 Task: Create in the project BeyondPlan in Backlog an issue 'Develop a new feature to allow for dynamic form creation and customization', assign it to team member softage.2@softage.net and change the status to IN PROGRESS. Create in the project BeyondPlan in Backlog an issue 'Improve the accuracy of search results by implementing machine learning algorithms', assign it to team member softage.3@softage.net and change the status to IN PROGRESS
Action: Mouse moved to (194, 51)
Screenshot: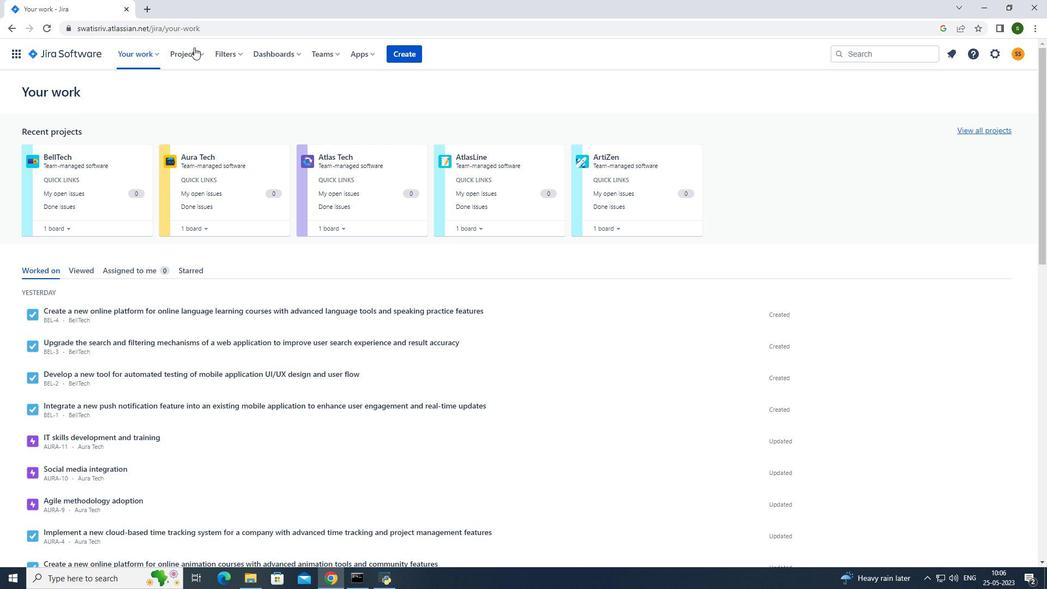 
Action: Mouse pressed left at (194, 51)
Screenshot: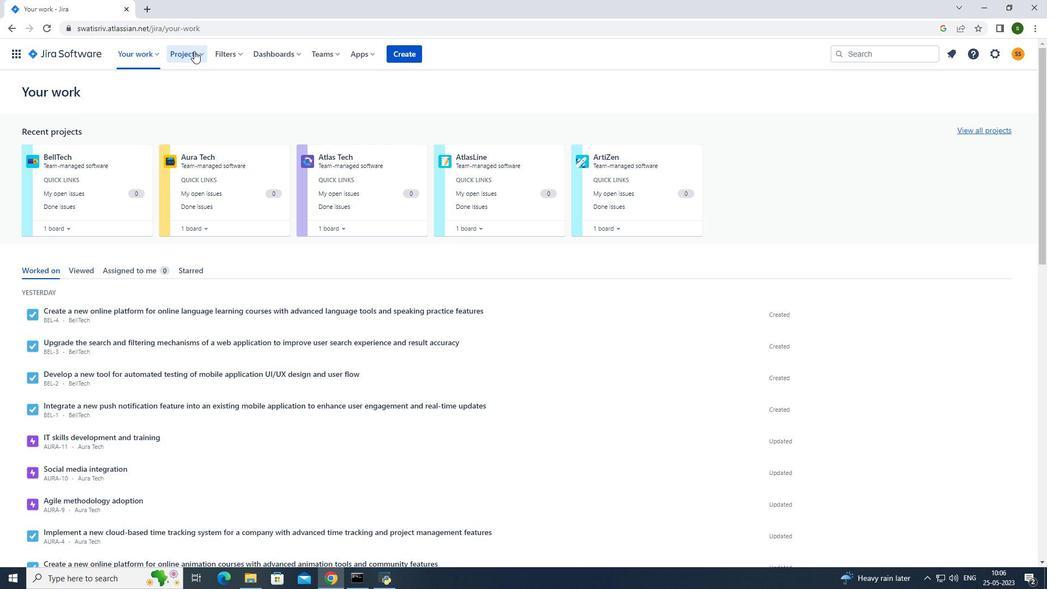 
Action: Mouse moved to (234, 108)
Screenshot: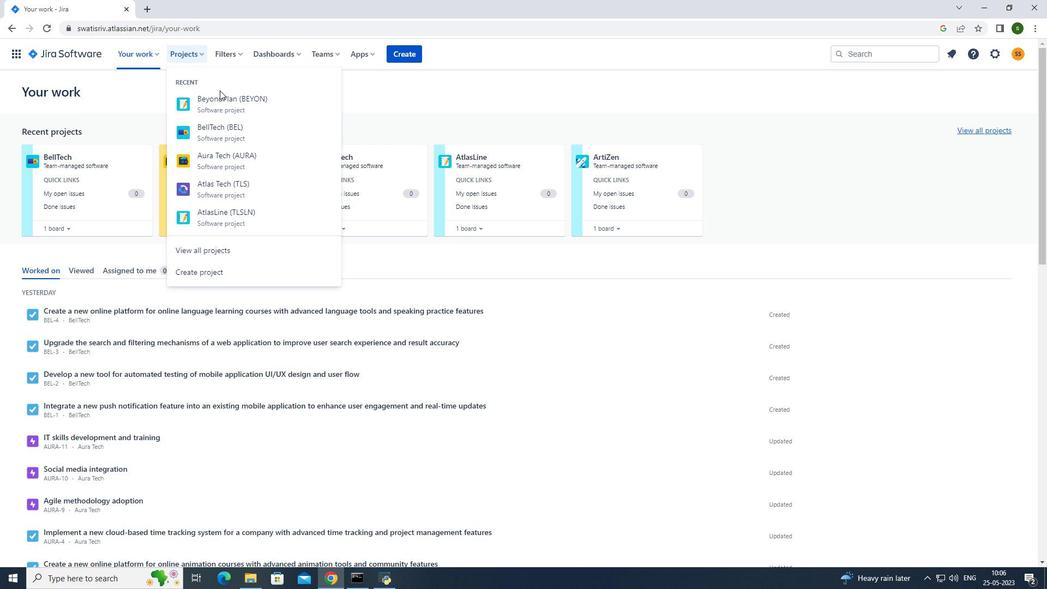 
Action: Mouse pressed left at (234, 108)
Screenshot: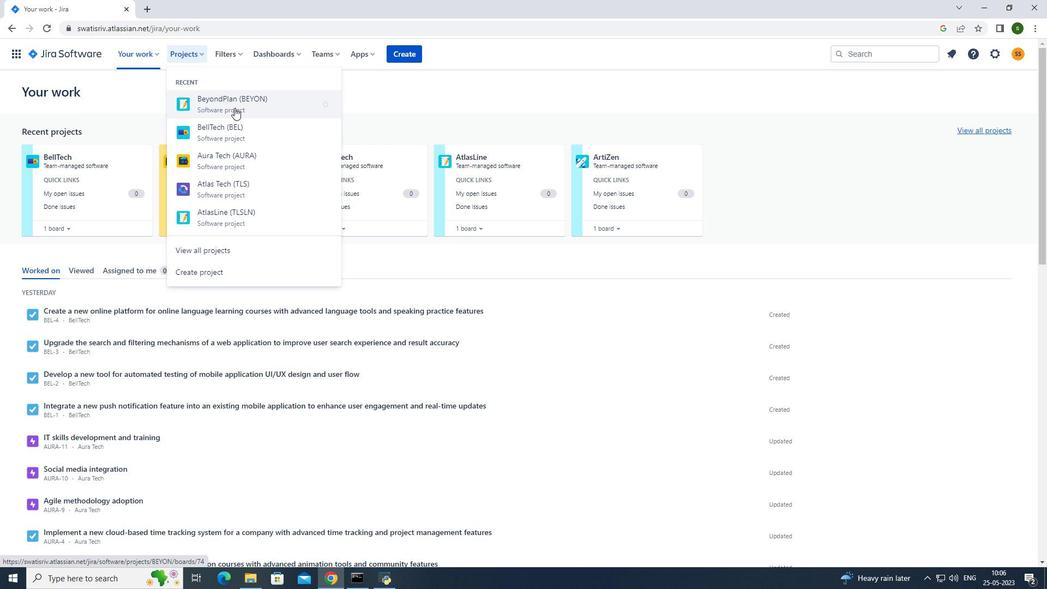 
Action: Mouse moved to (213, 366)
Screenshot: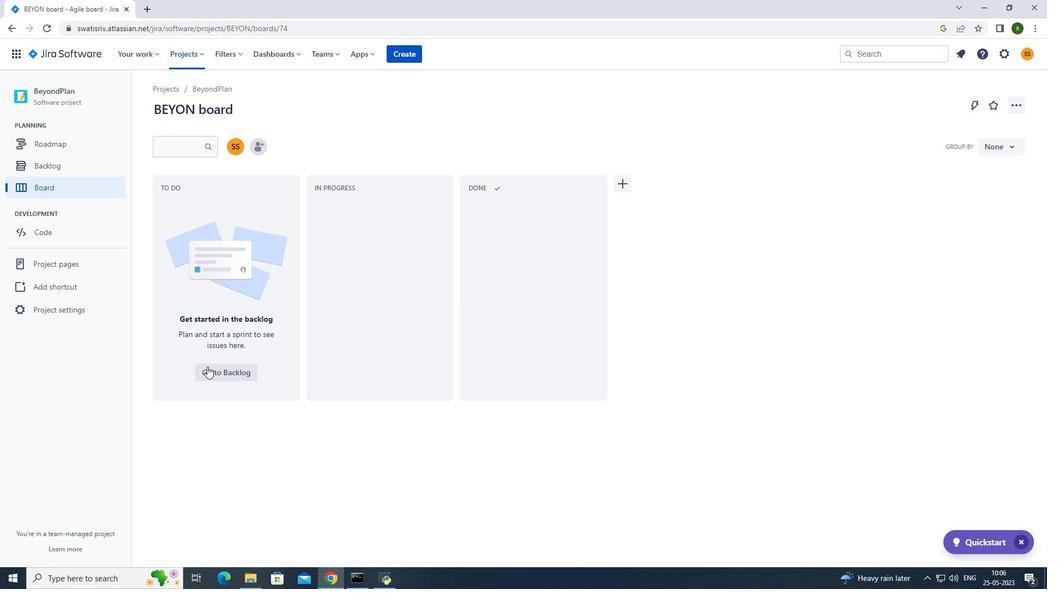 
Action: Mouse pressed left at (213, 366)
Screenshot: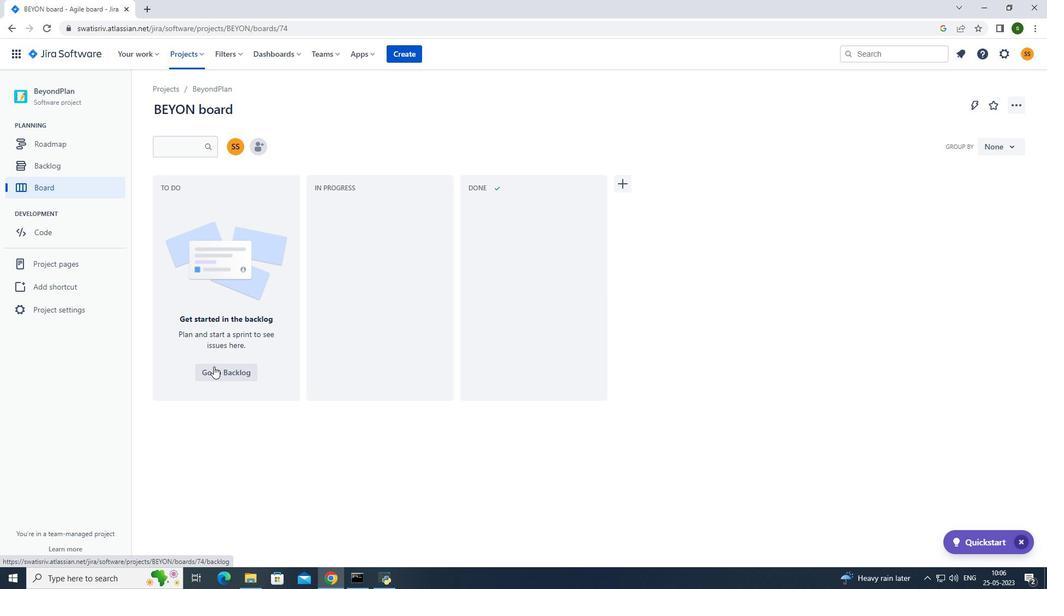 
Action: Mouse moved to (242, 217)
Screenshot: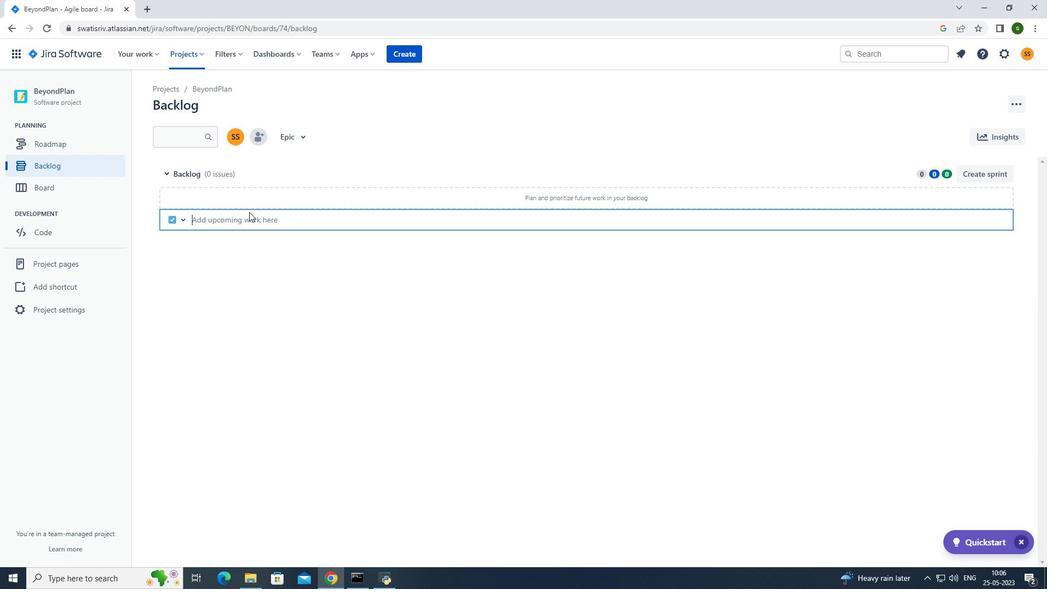 
Action: Mouse pressed left at (242, 217)
Screenshot: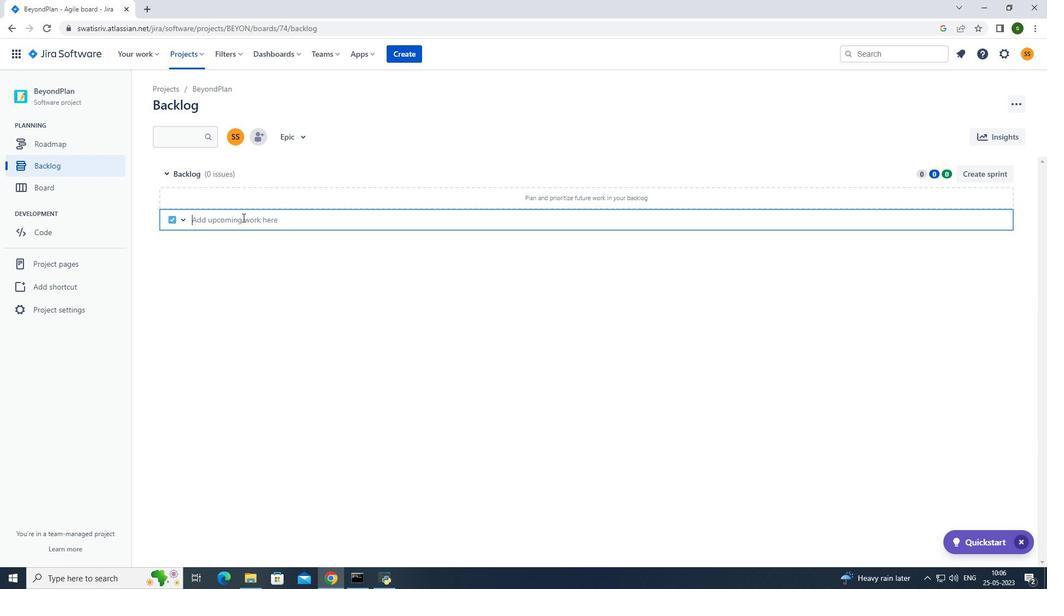 
Action: Key pressed <Key.caps_lock>D<Key.caps_lock>evelop<Key.space>a<Key.space>new<Key.space>feature<Key.space>to<Key.space>allow<Key.space>for<Key.space>dynamic<Key.space>form<Key.space>creay<Key.backspace>tion<Key.space>and<Key.space>customization<Key.enter>
Screenshot: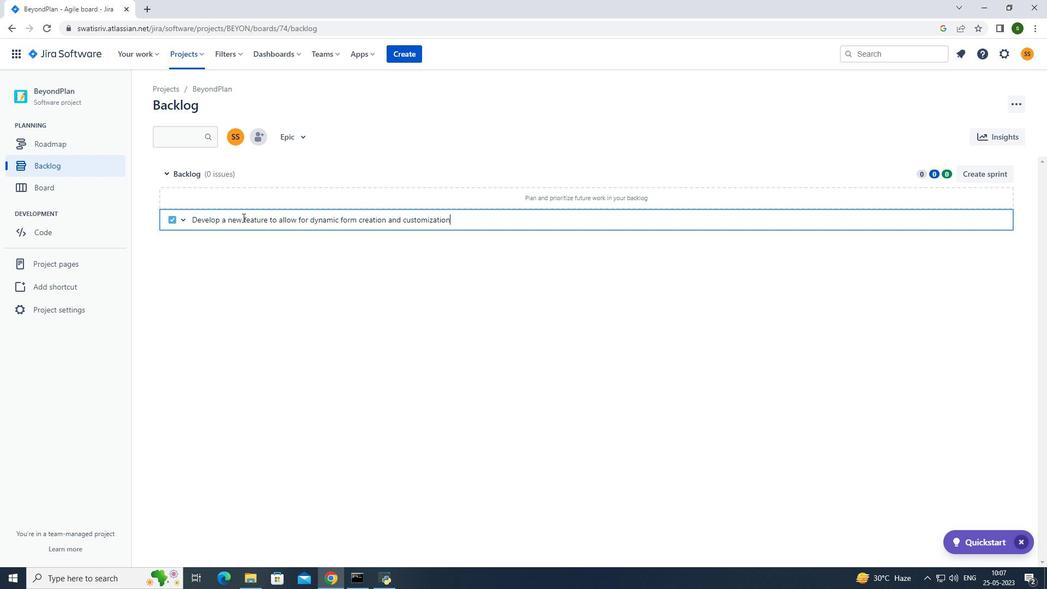 
Action: Mouse moved to (976, 199)
Screenshot: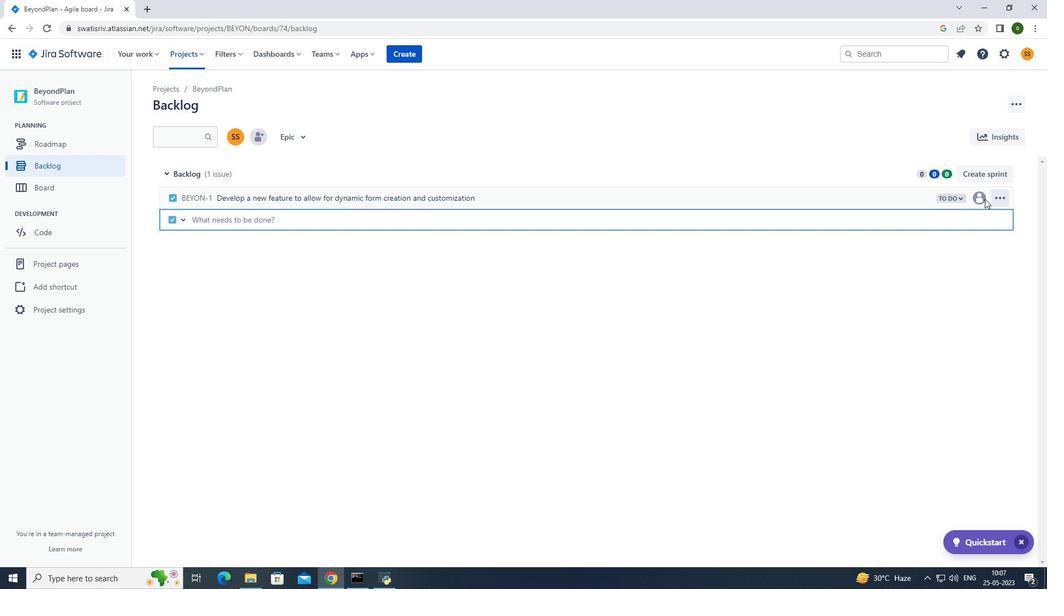 
Action: Mouse pressed left at (976, 199)
Screenshot: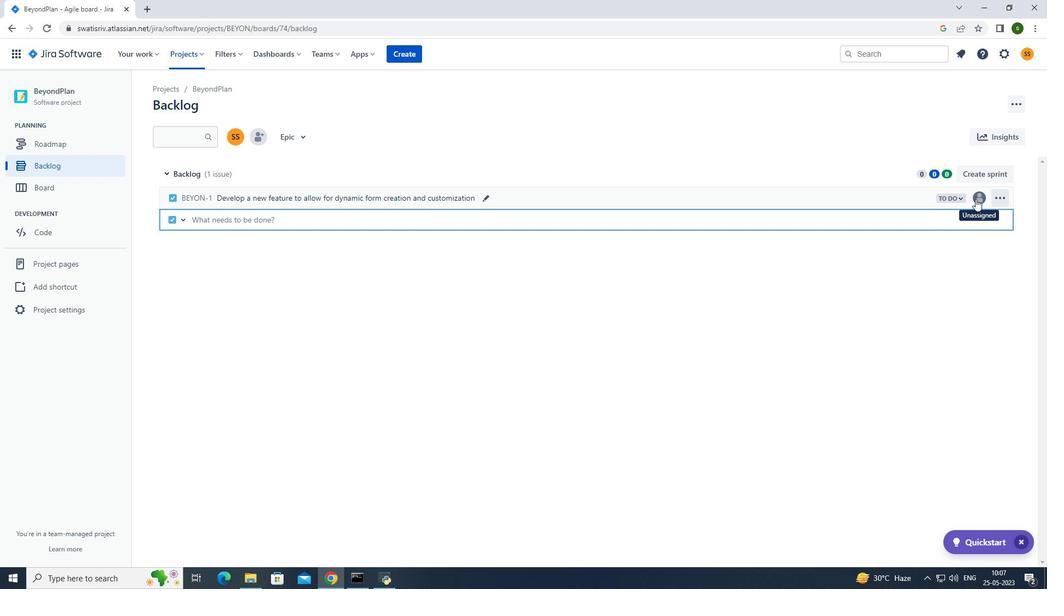 
Action: Mouse moved to (912, 215)
Screenshot: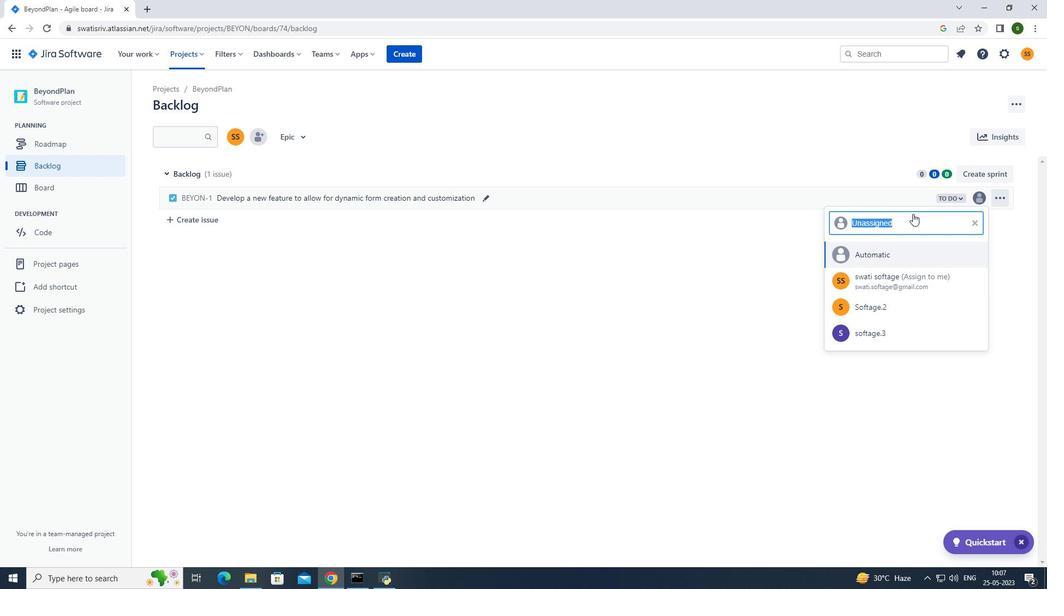 
Action: Key pressed softah<Key.backspace>ge.2<Key.shift>@softage.in<Key.backspace><Key.backspace>net
Screenshot: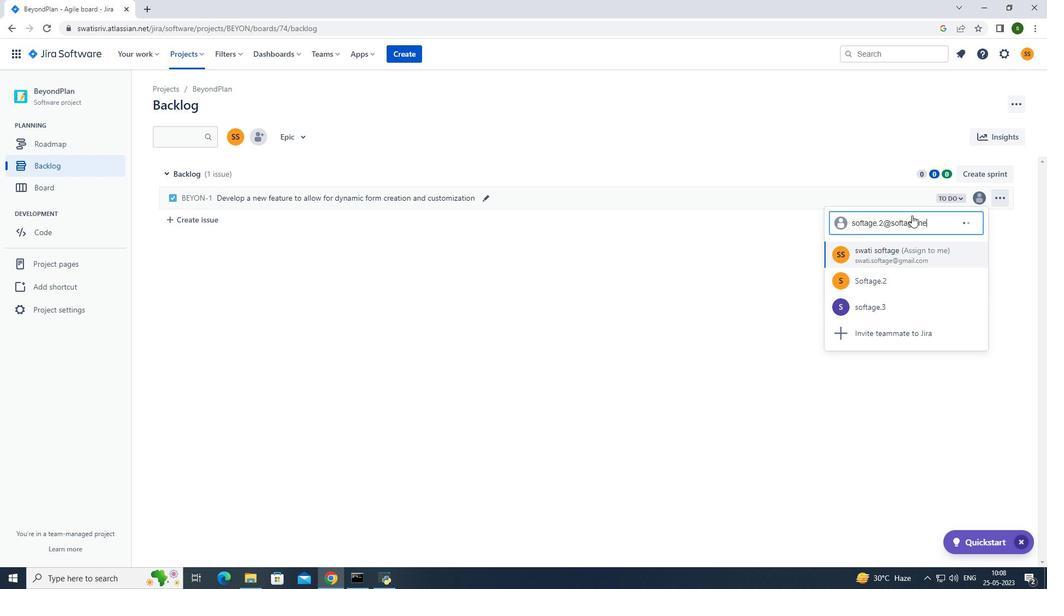 
Action: Mouse moved to (901, 251)
Screenshot: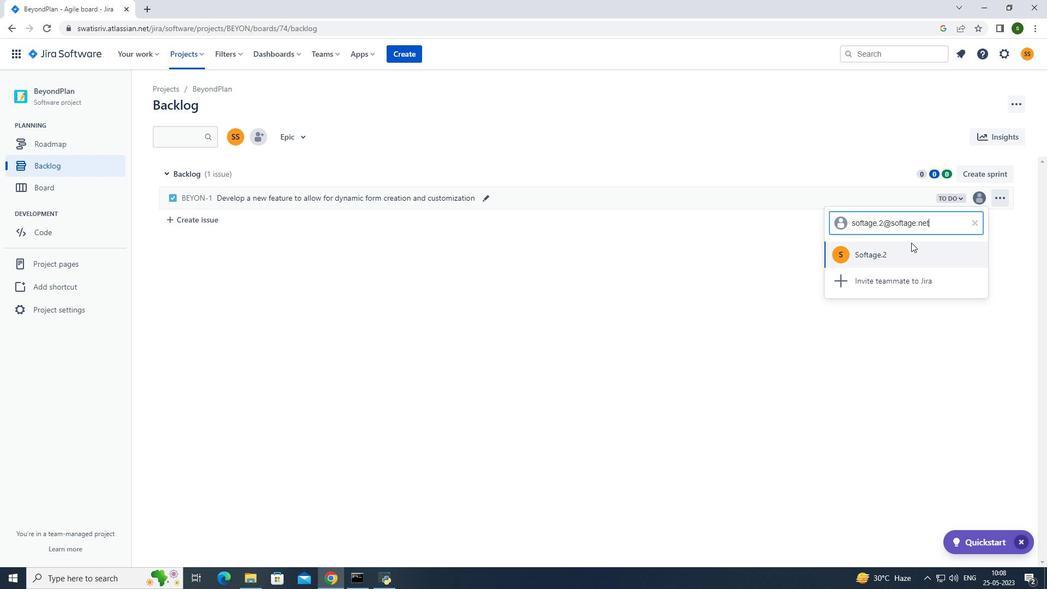 
Action: Mouse pressed left at (901, 251)
Screenshot: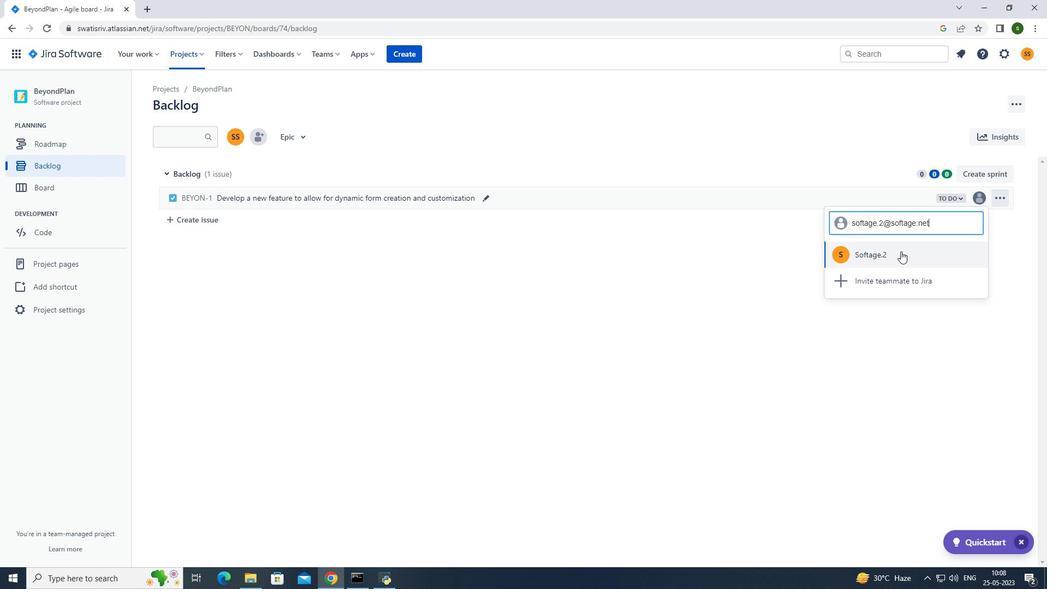 
Action: Mouse moved to (953, 196)
Screenshot: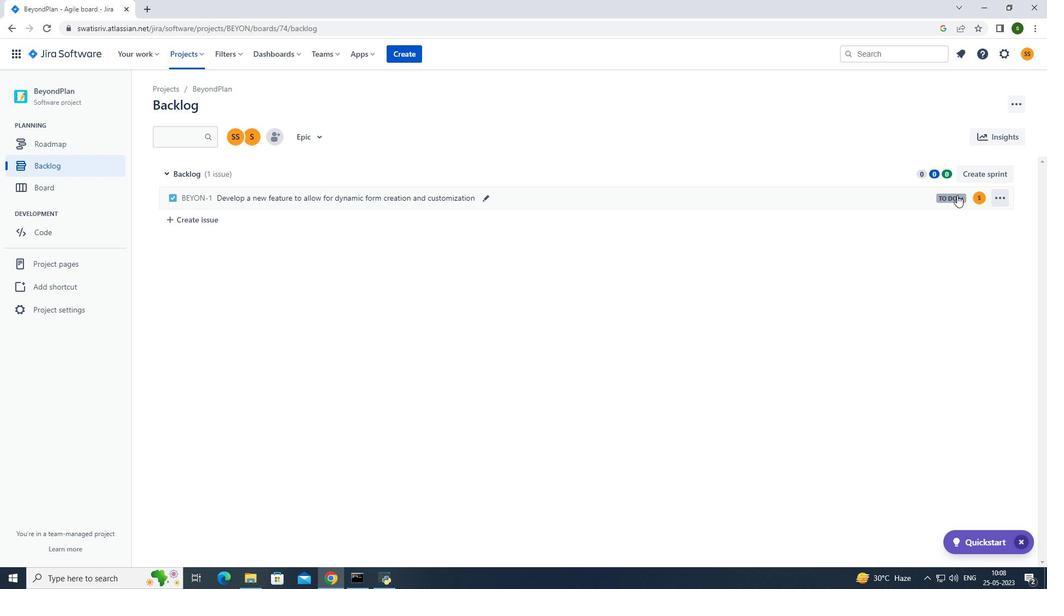 
Action: Mouse pressed left at (953, 196)
Screenshot: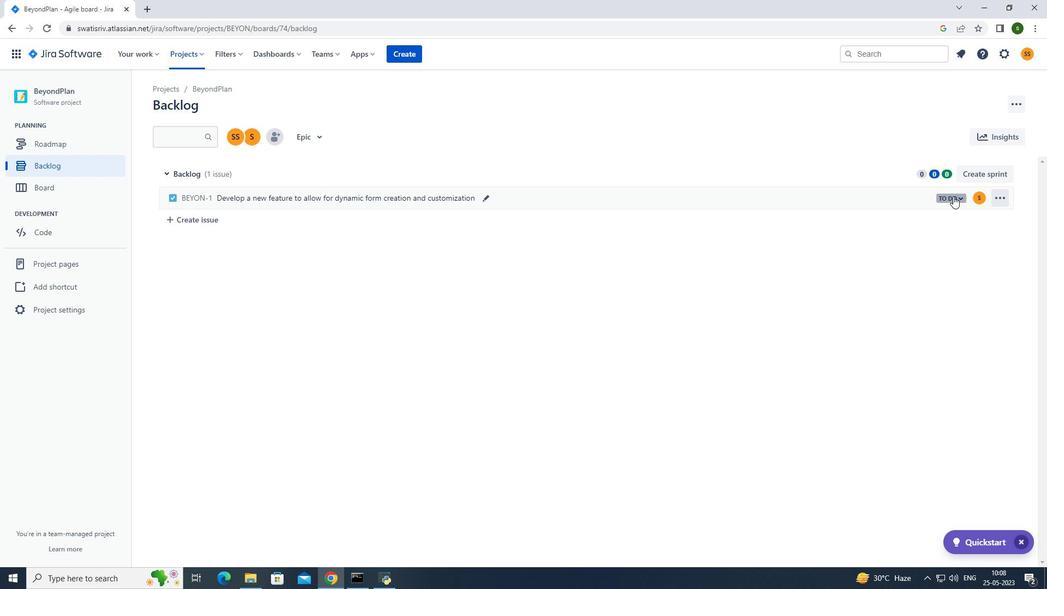 
Action: Mouse moved to (880, 218)
Screenshot: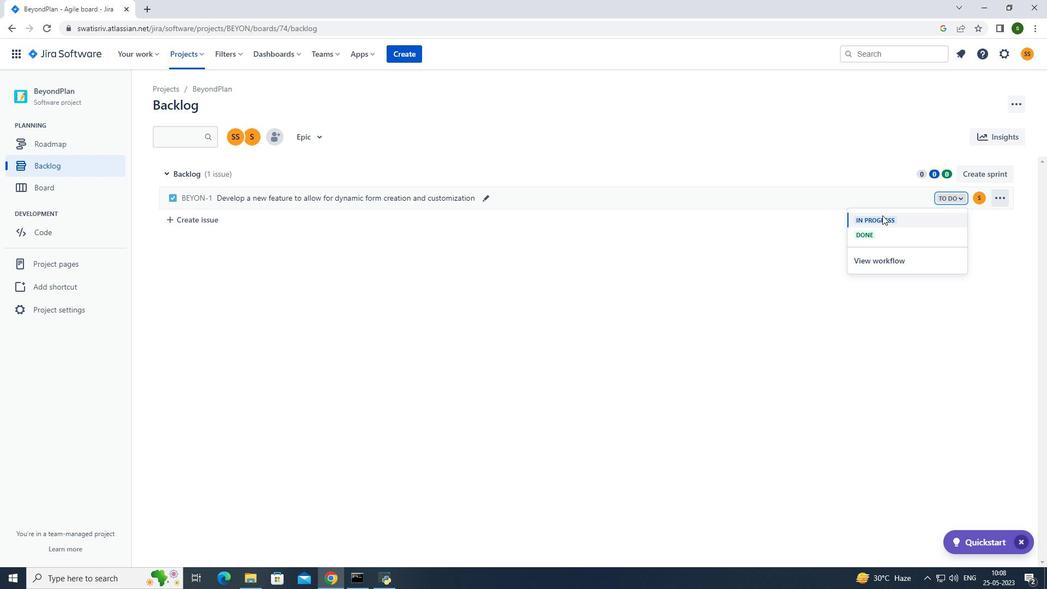 
Action: Mouse pressed left at (880, 218)
Screenshot: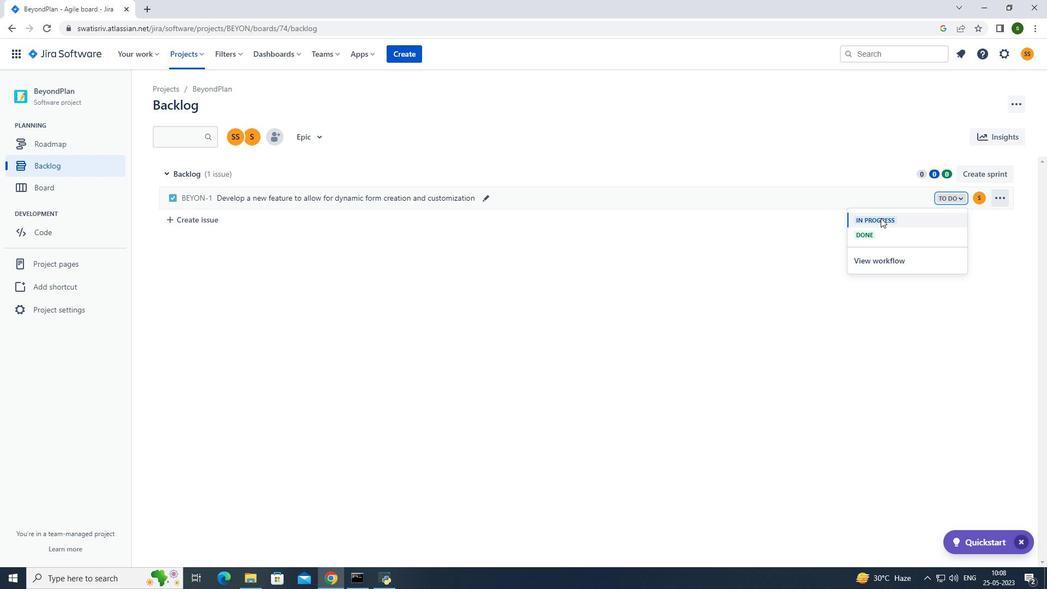 
Action: Mouse moved to (198, 56)
Screenshot: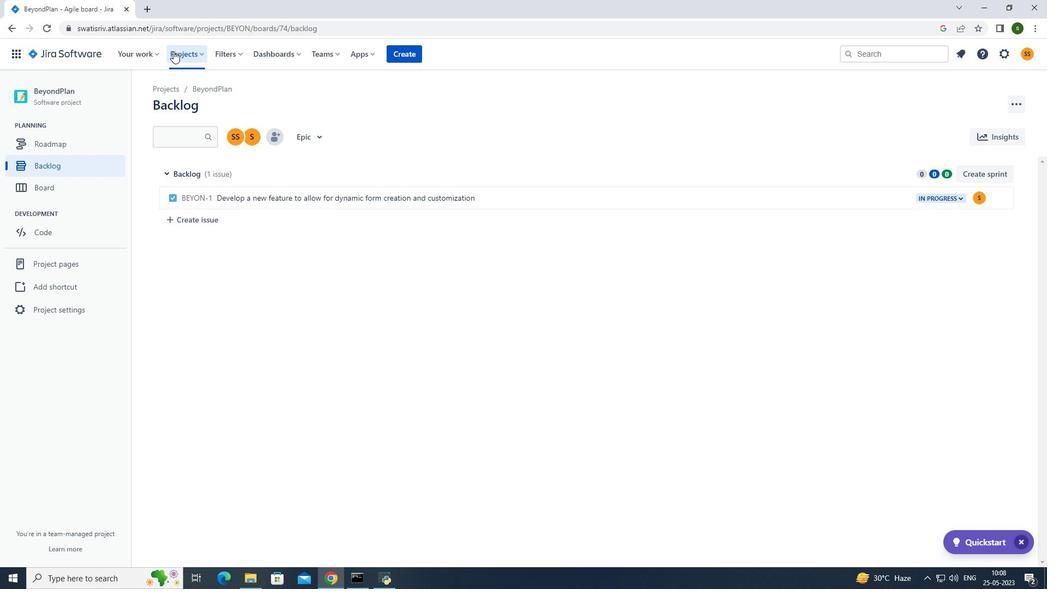 
Action: Mouse pressed left at (198, 56)
Screenshot: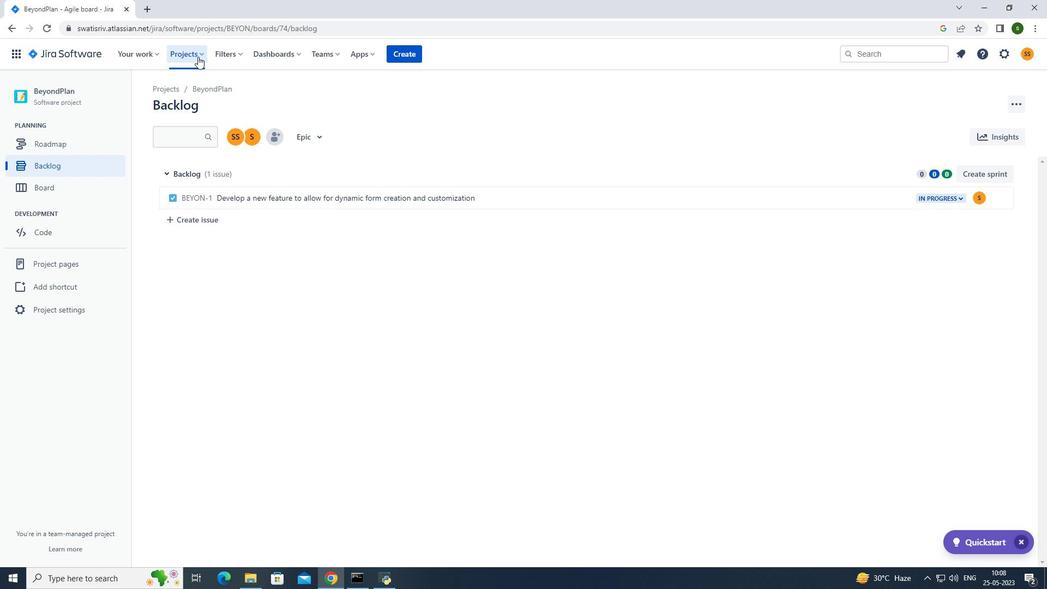 
Action: Mouse moved to (224, 102)
Screenshot: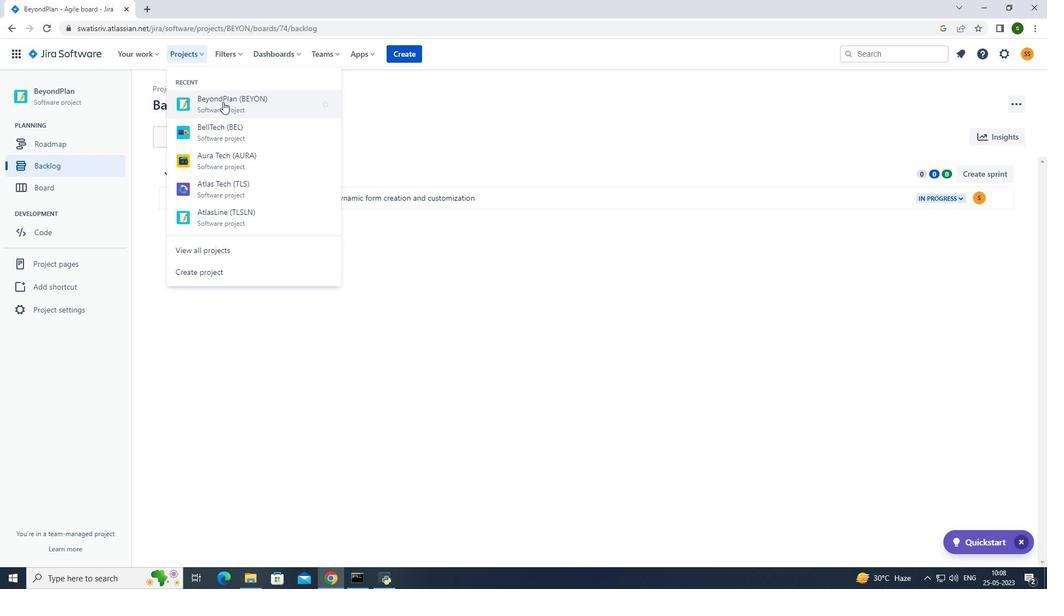 
Action: Mouse pressed left at (224, 102)
Screenshot: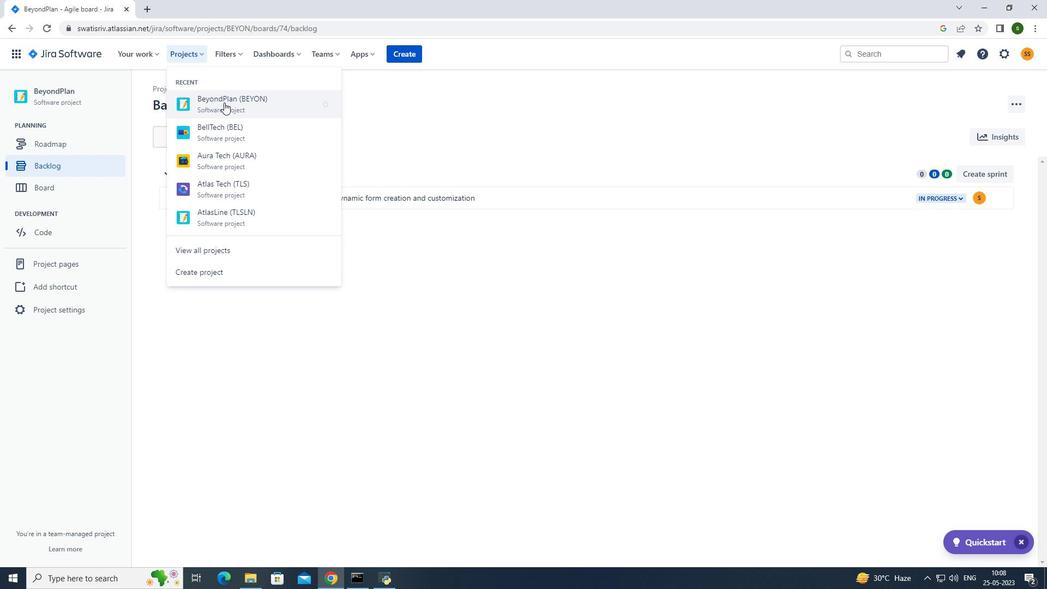 
Action: Mouse moved to (75, 167)
Screenshot: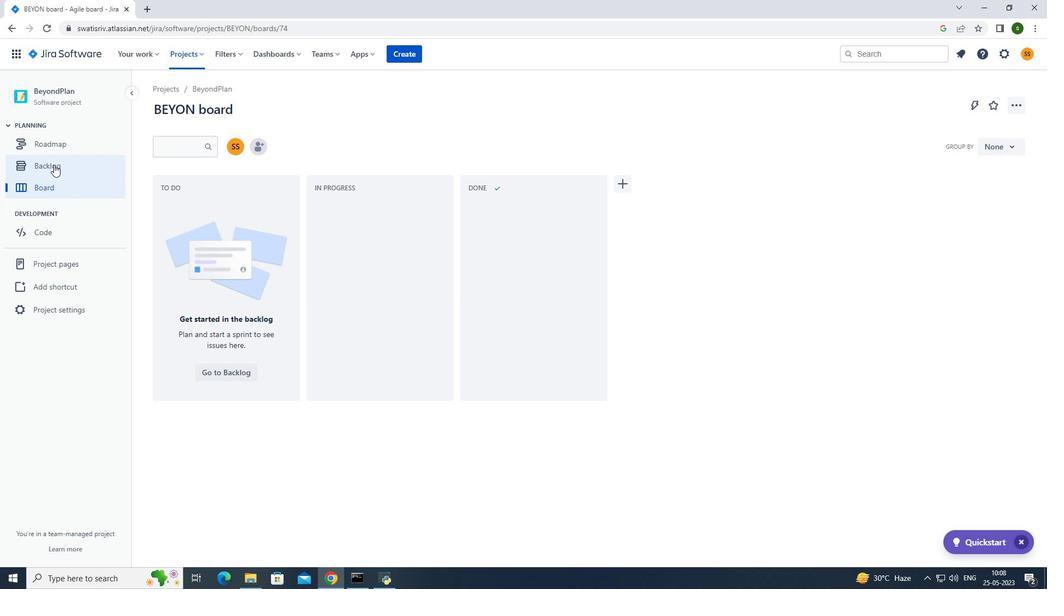 
Action: Mouse pressed left at (75, 167)
Screenshot: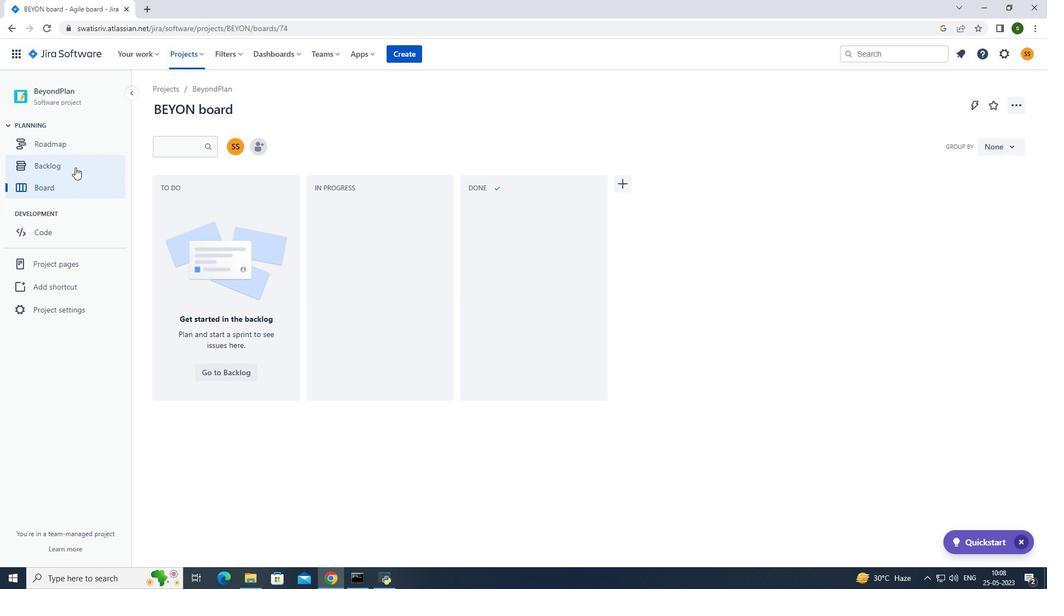 
Action: Mouse moved to (201, 220)
Screenshot: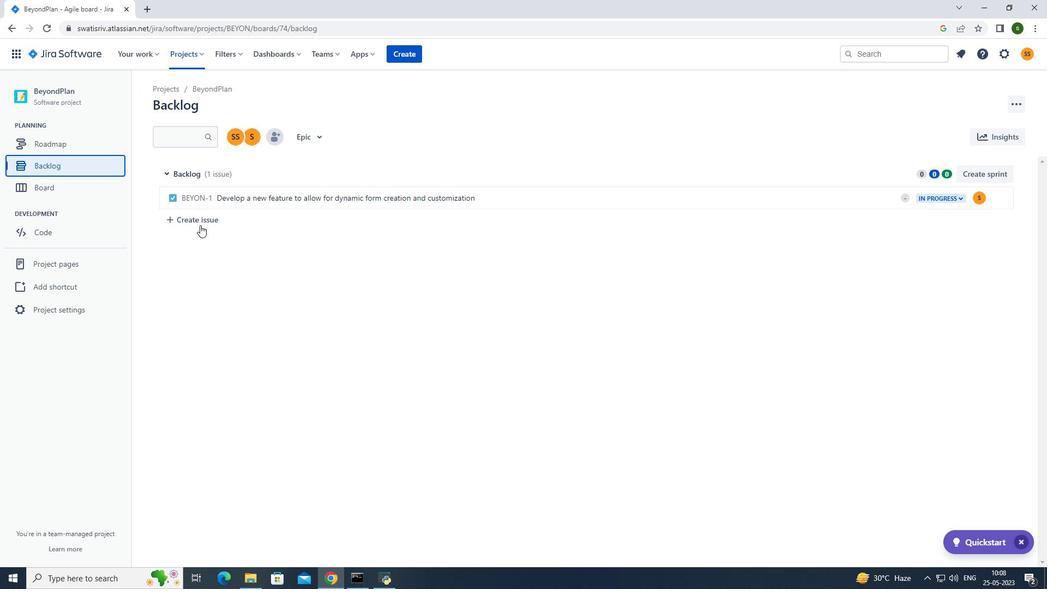 
Action: Mouse pressed left at (201, 220)
Screenshot: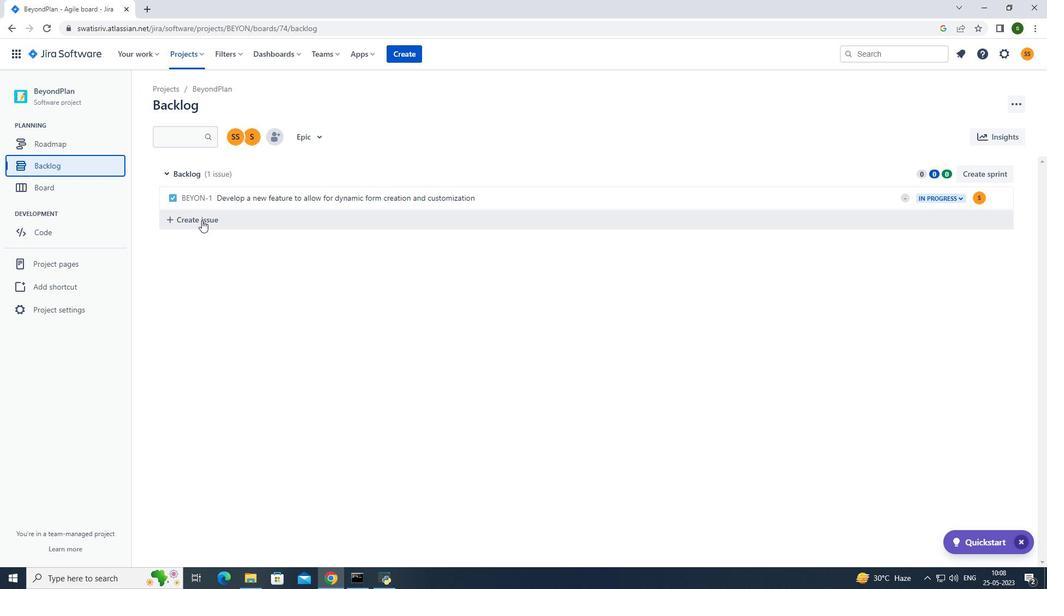 
Action: Mouse moved to (220, 217)
Screenshot: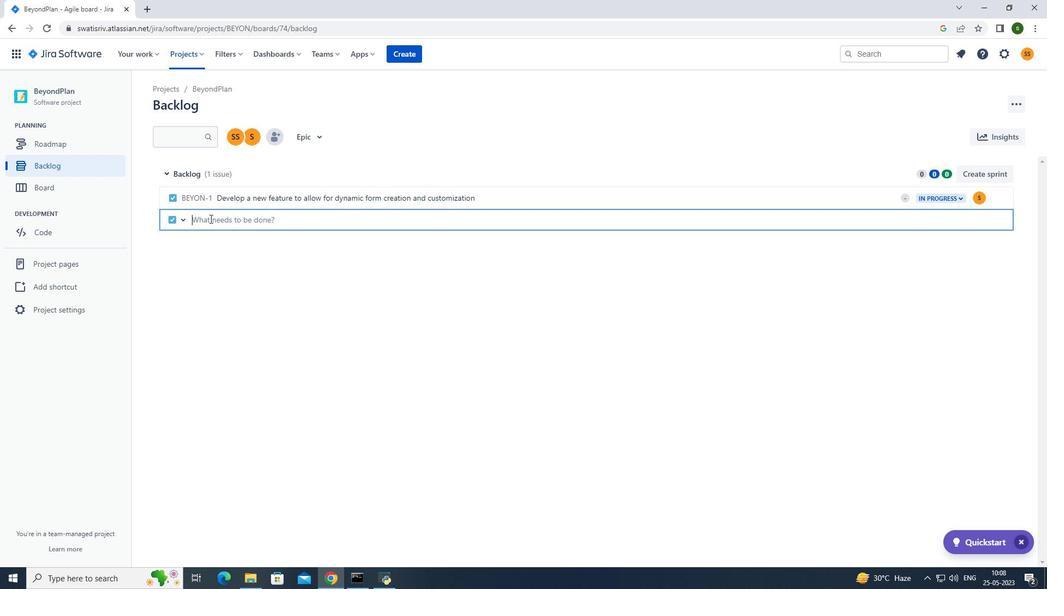 
Action: Key pressed <Key.caps_lock>I<Key.caps_lock>mprove<Key.space>the<Key.space>accuracy<Key.space>of<Key.space>search<Key.space>results<Key.space>by<Key.space>implementing<Key.space>machine<Key.space>learb<Key.backspace>ning<Key.space>algorithms<Key.enter>
Screenshot: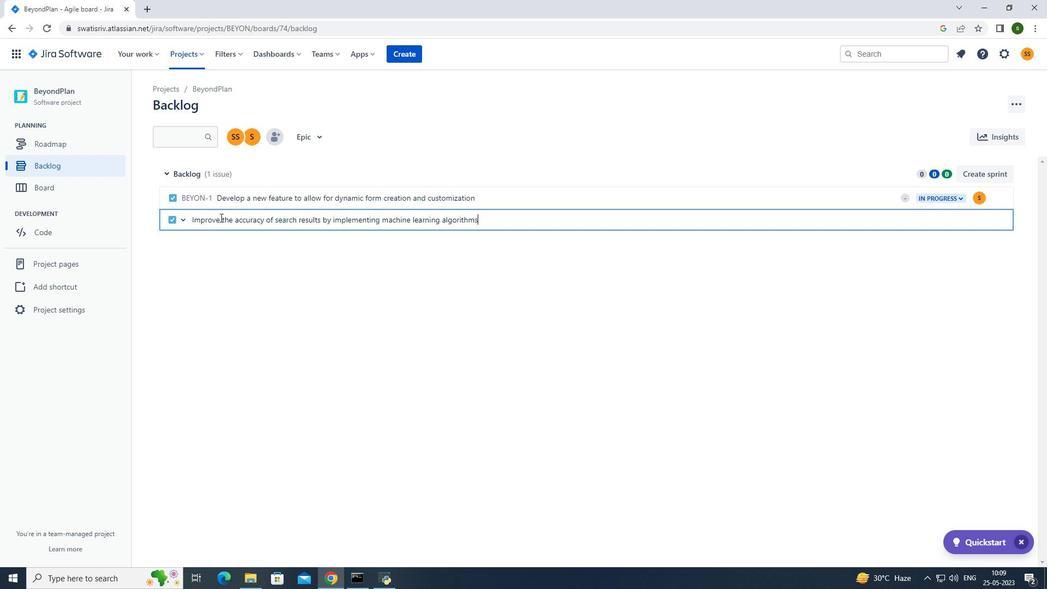 
Action: Mouse moved to (977, 216)
Screenshot: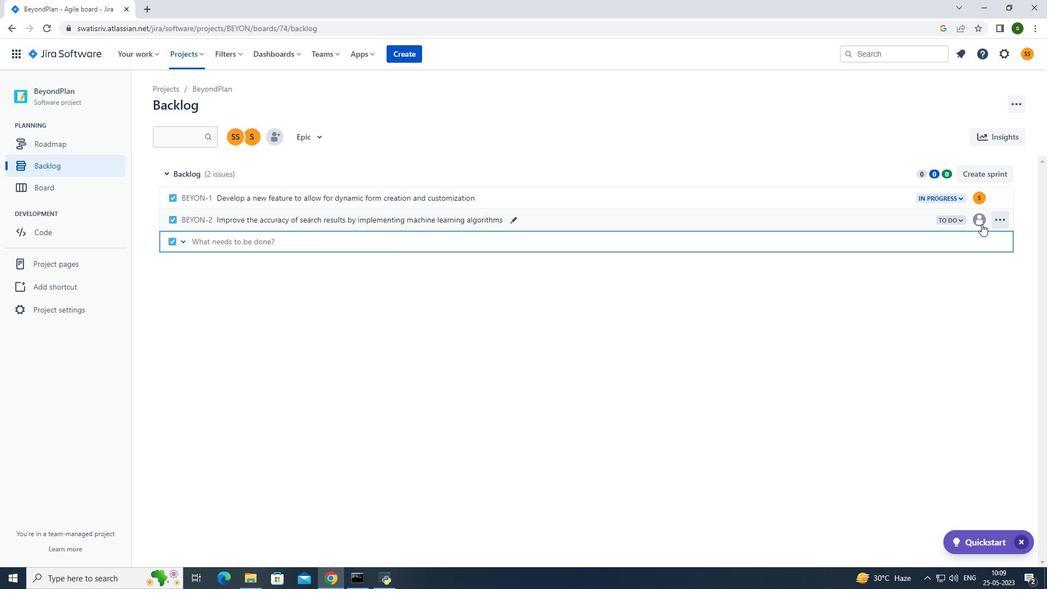 
Action: Mouse pressed left at (977, 216)
Screenshot: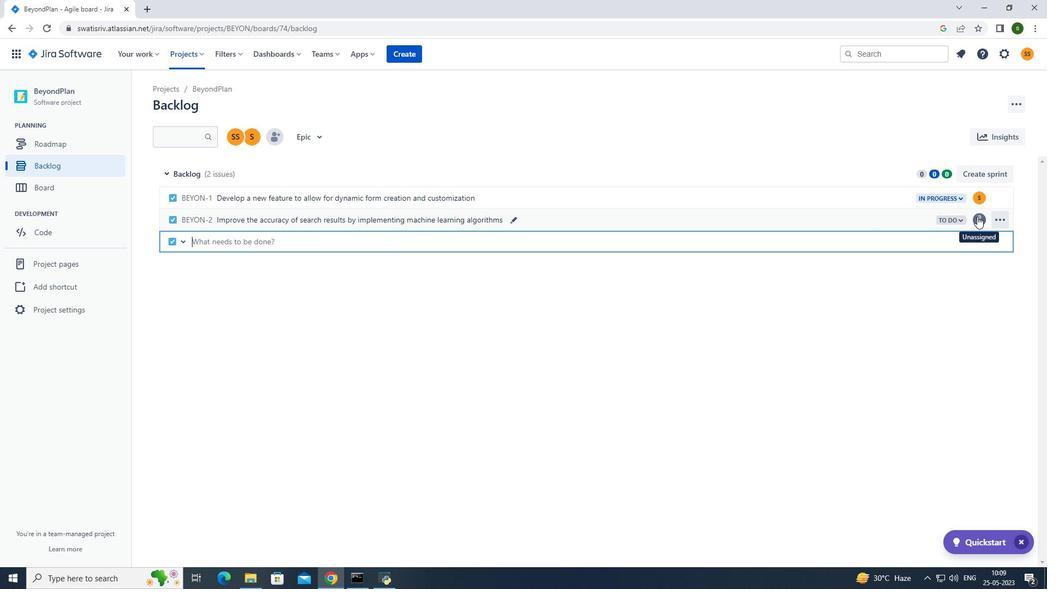 
Action: Mouse moved to (901, 246)
Screenshot: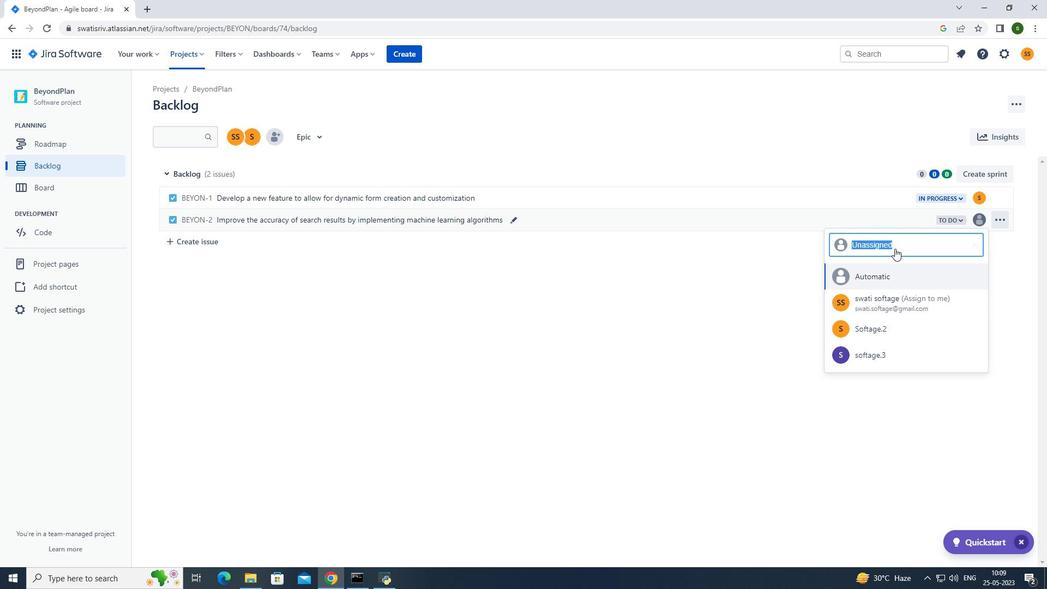 
Action: Key pressed softah<Key.backspace>ge.3<Key.shift>@softage.net
Screenshot: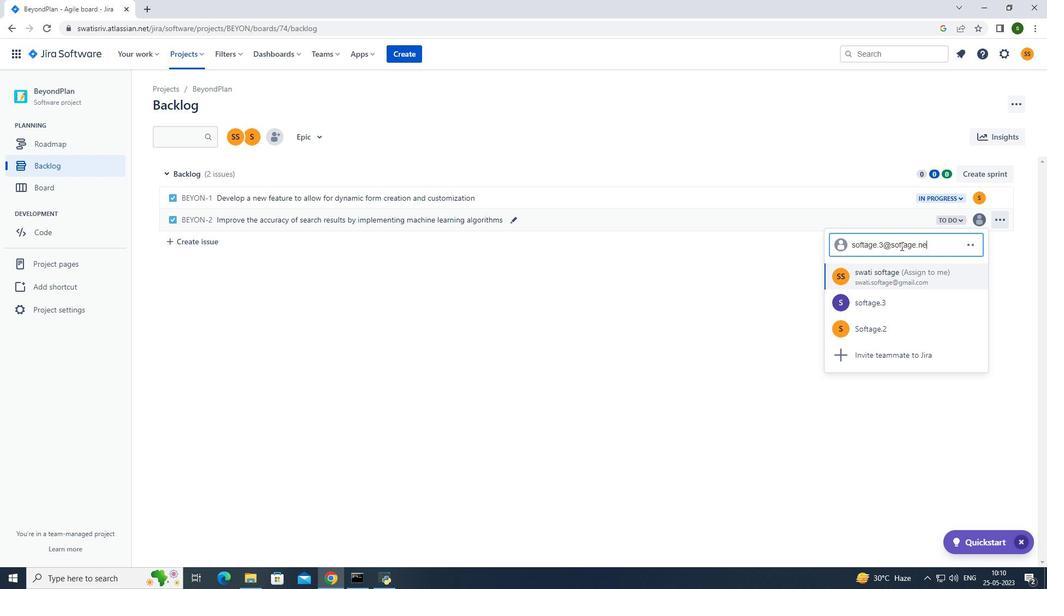 
Action: Mouse moved to (909, 273)
Screenshot: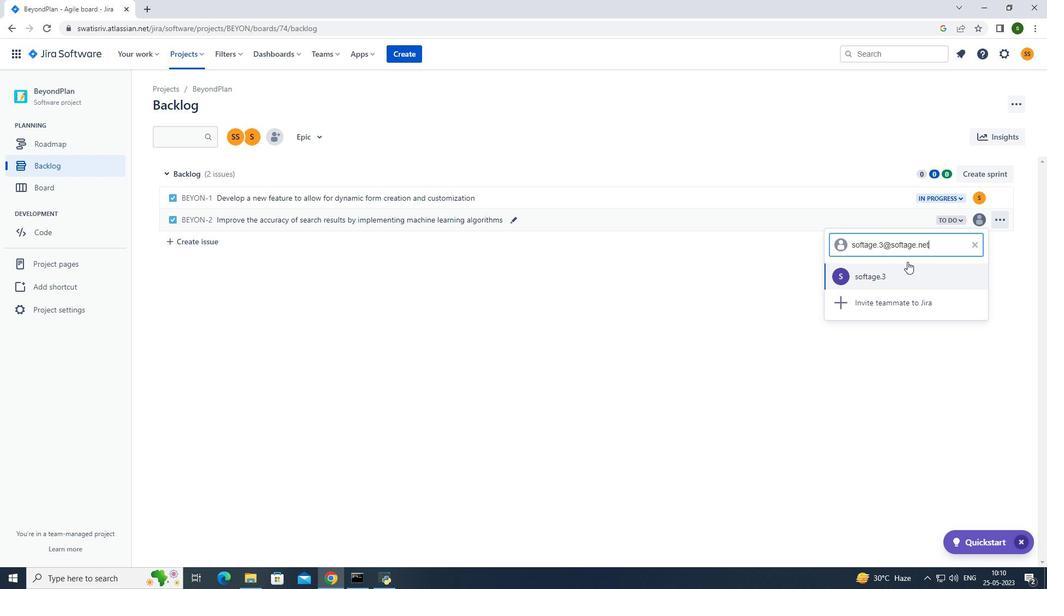 
Action: Mouse pressed left at (909, 273)
Screenshot: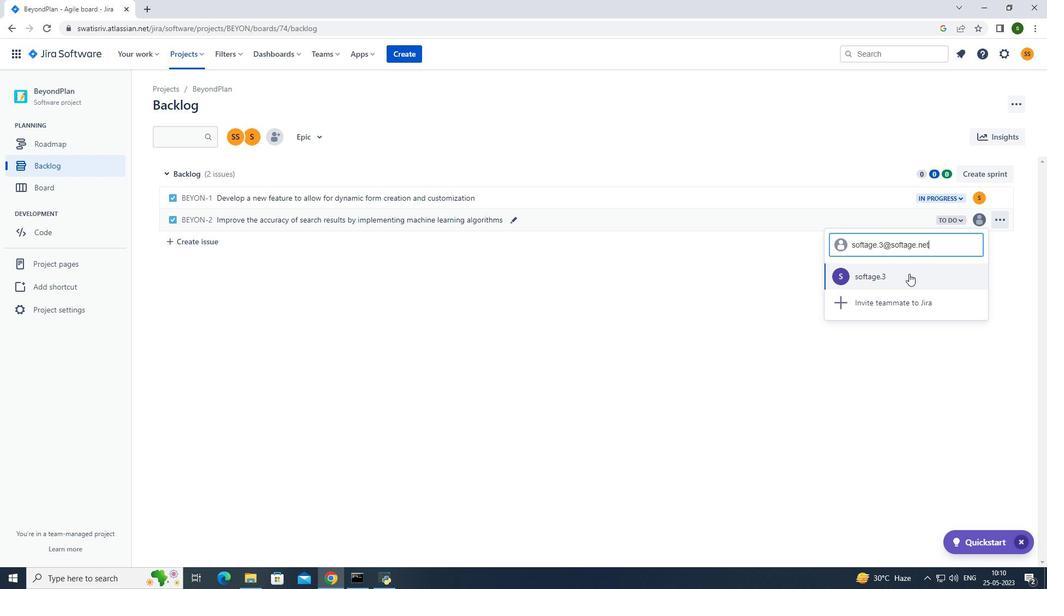 
Action: Mouse moved to (959, 216)
Screenshot: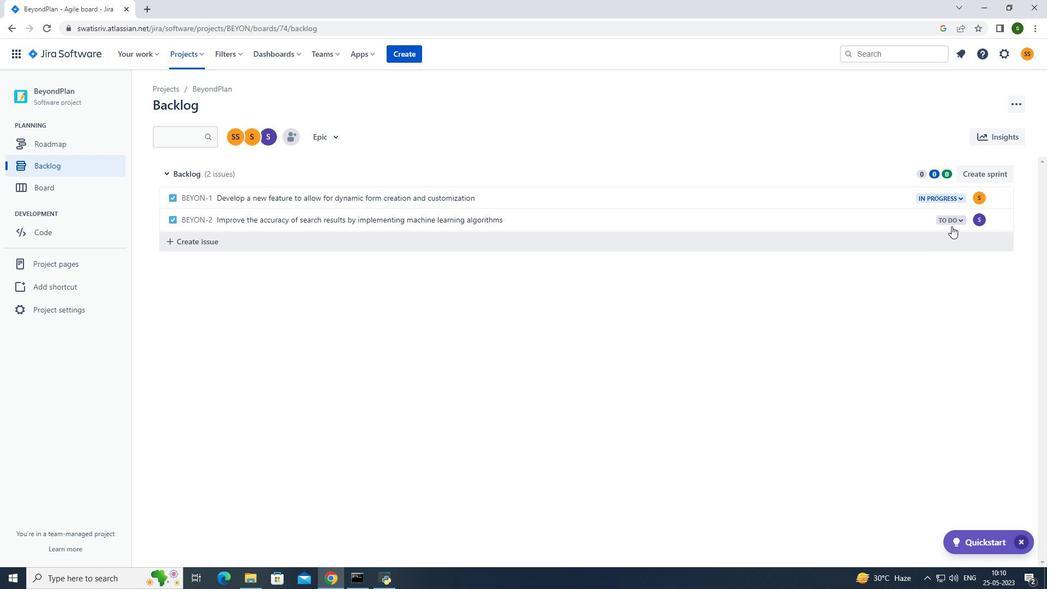 
Action: Mouse pressed left at (959, 216)
Screenshot: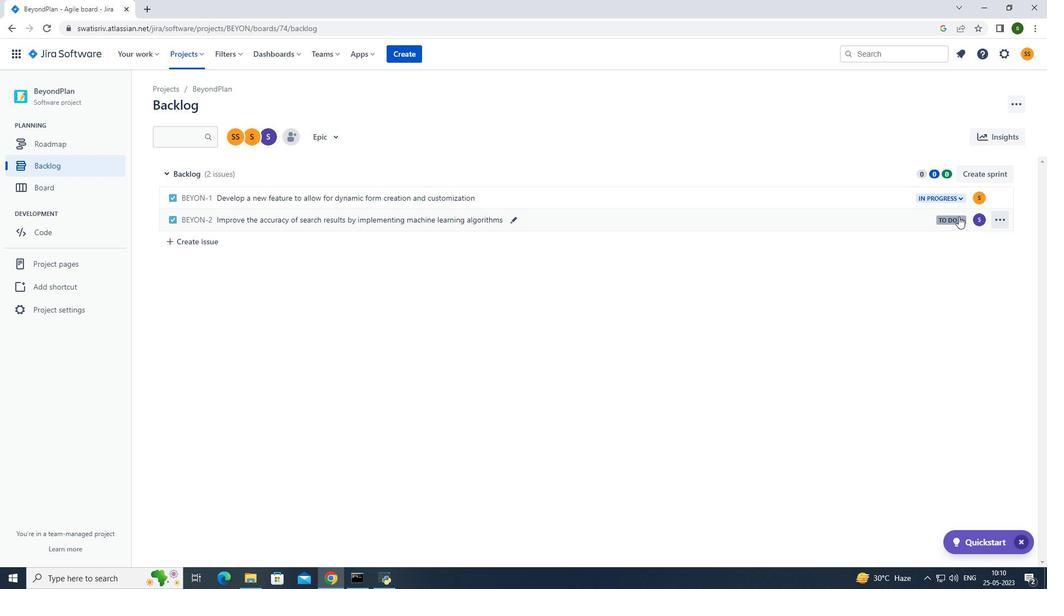 
Action: Mouse moved to (886, 241)
Screenshot: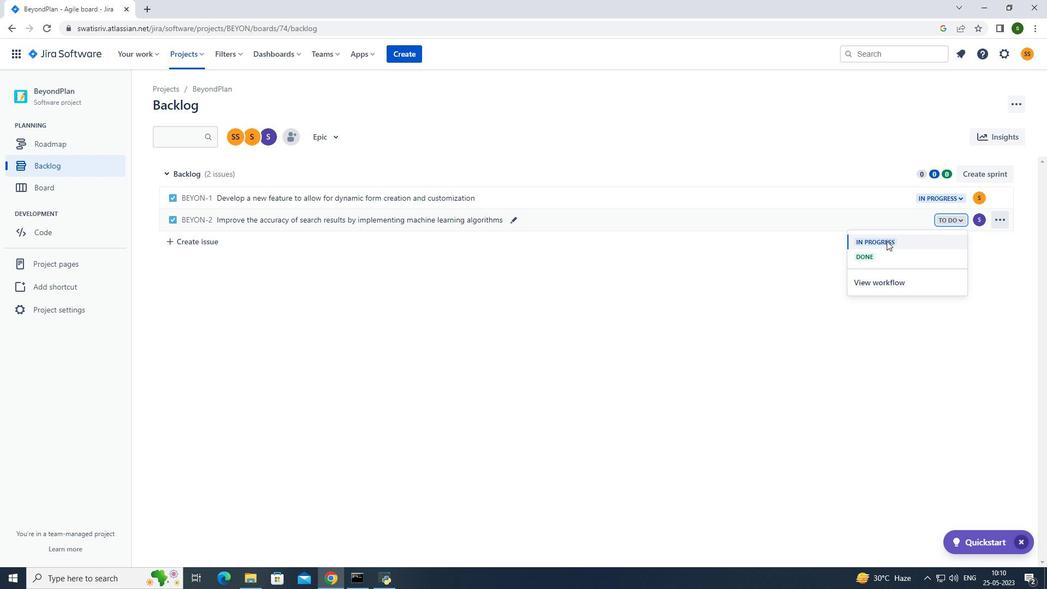 
Action: Mouse pressed left at (886, 241)
Screenshot: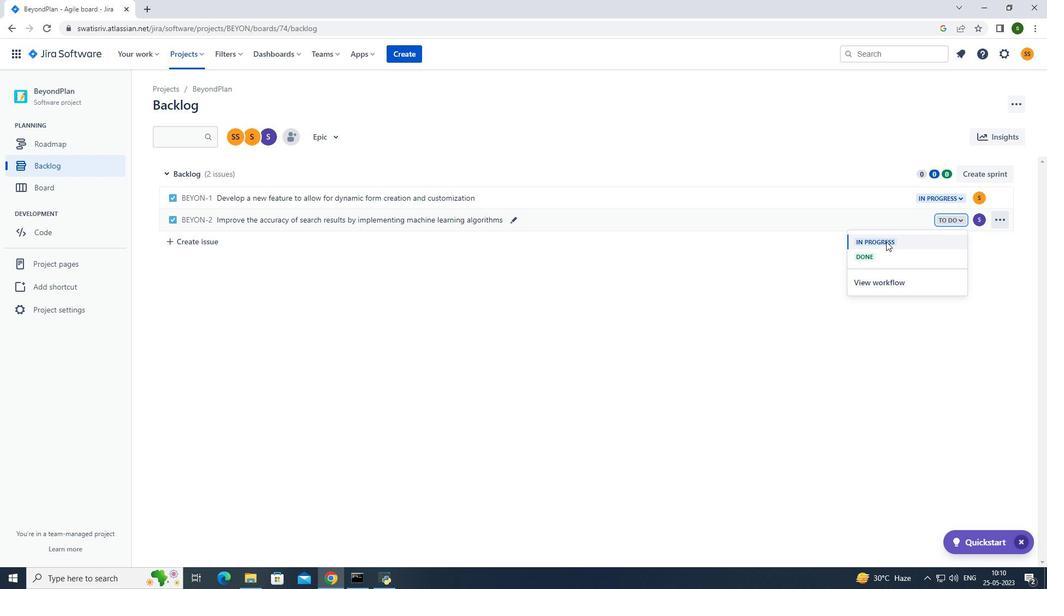 
Action: Mouse moved to (672, 136)
Screenshot: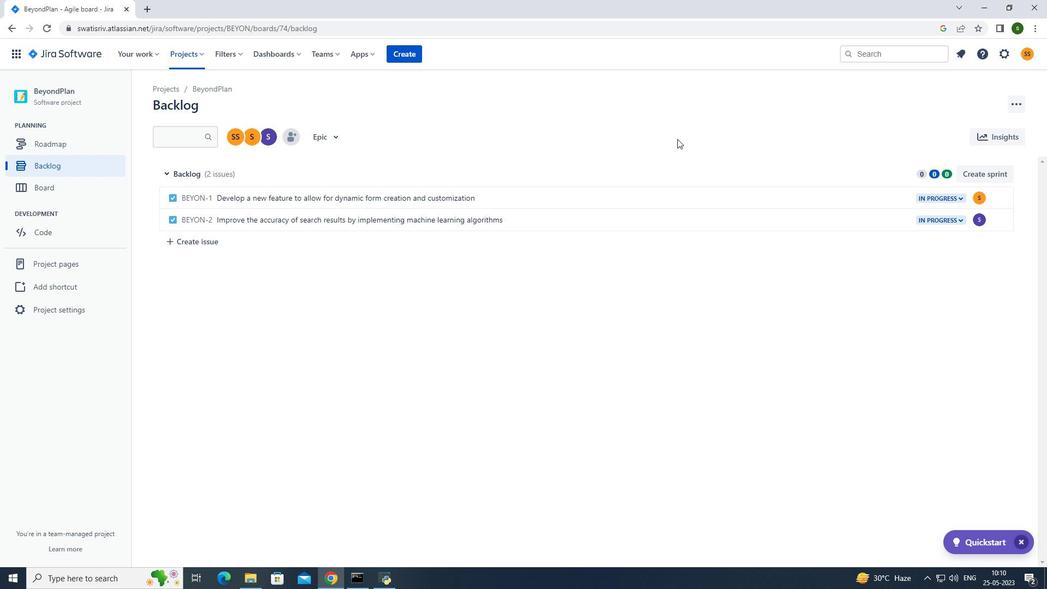 
